 Task: Add a field from the Popular template Effort Level a blank project AgileFlow
Action: Mouse moved to (67, 504)
Screenshot: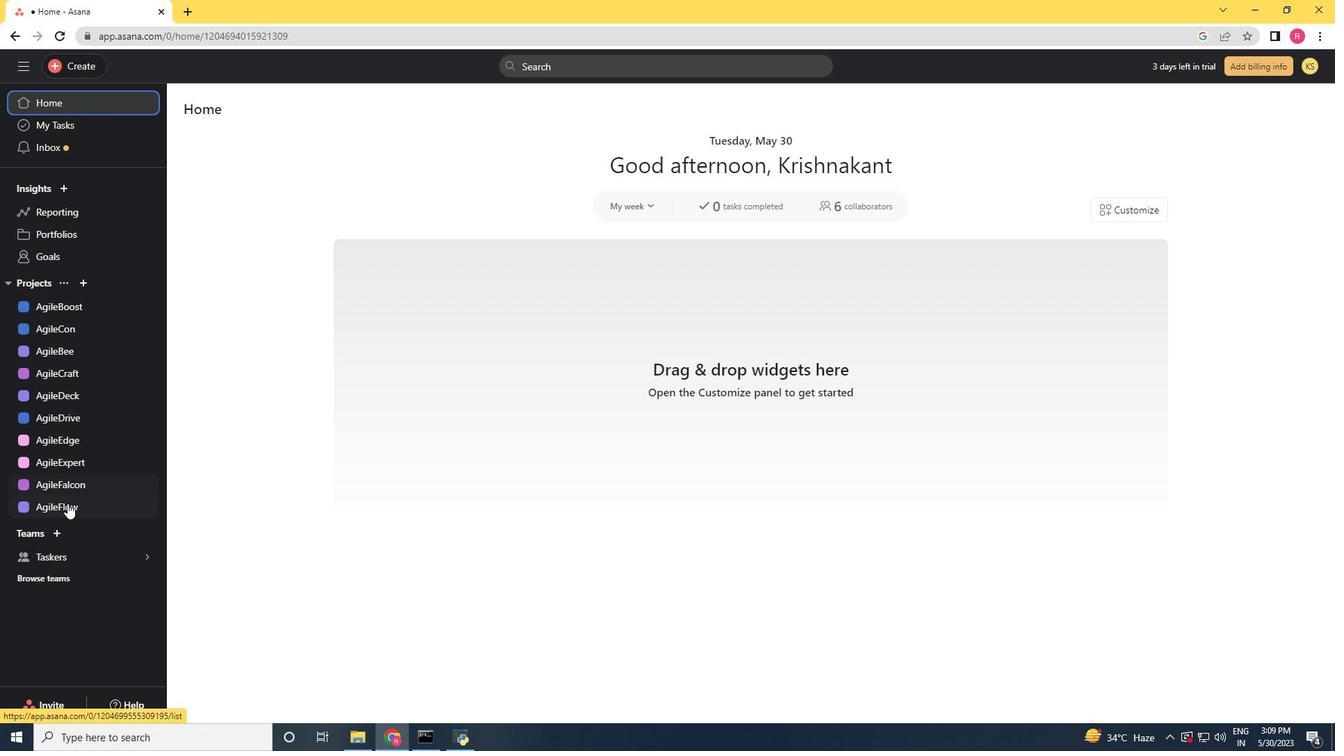 
Action: Mouse pressed left at (67, 504)
Screenshot: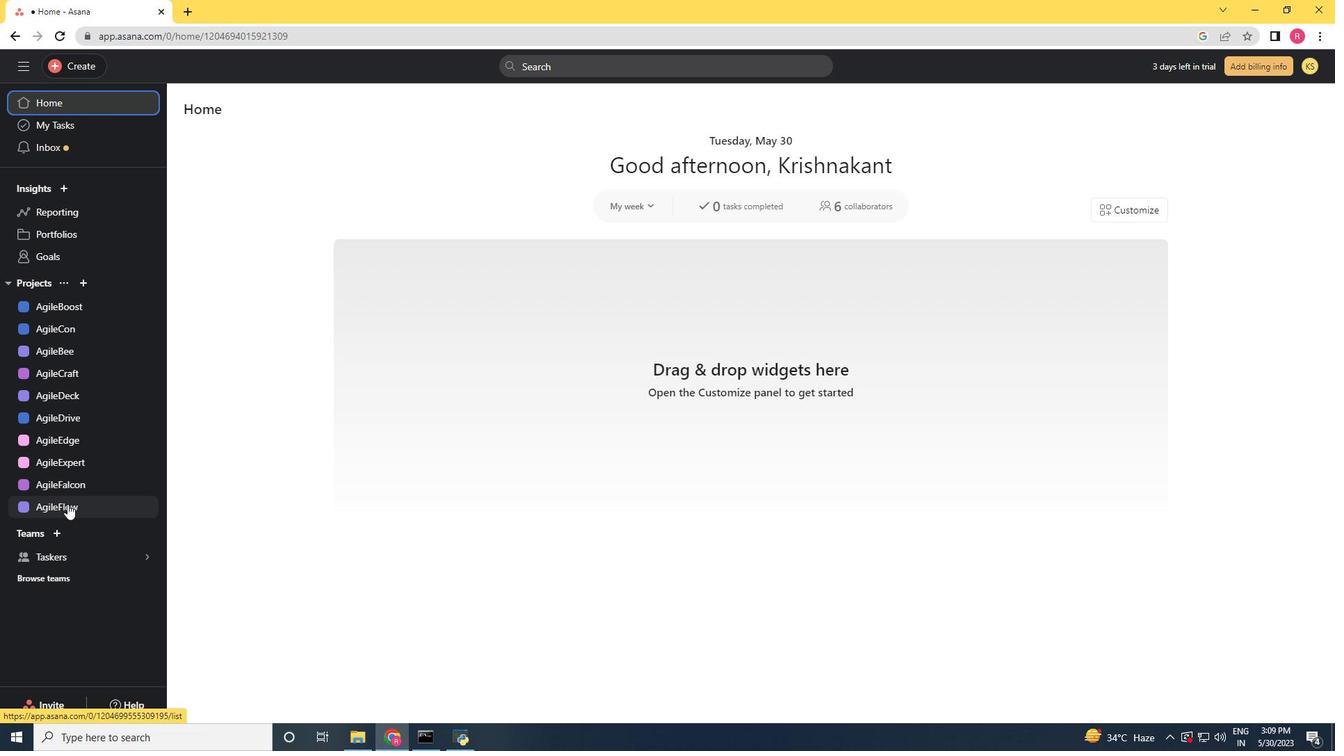 
Action: Mouse moved to (1273, 111)
Screenshot: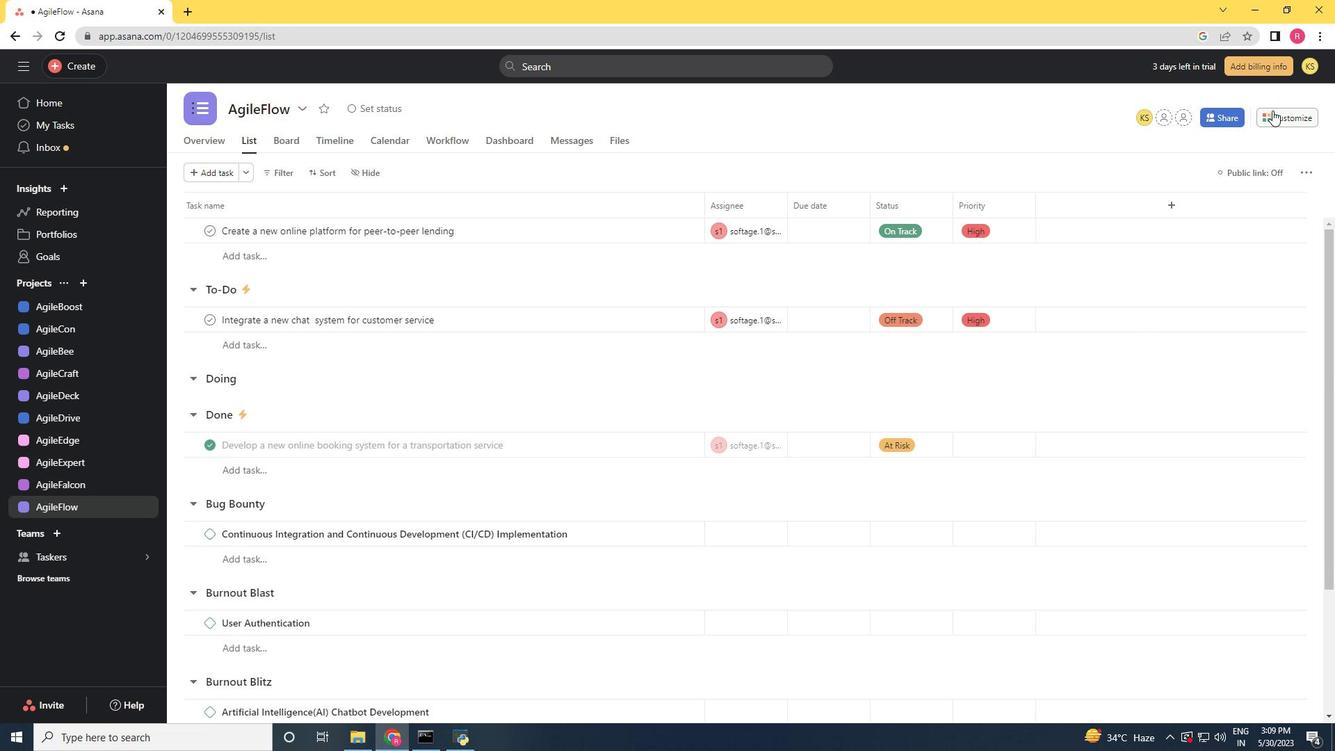 
Action: Mouse pressed left at (1273, 111)
Screenshot: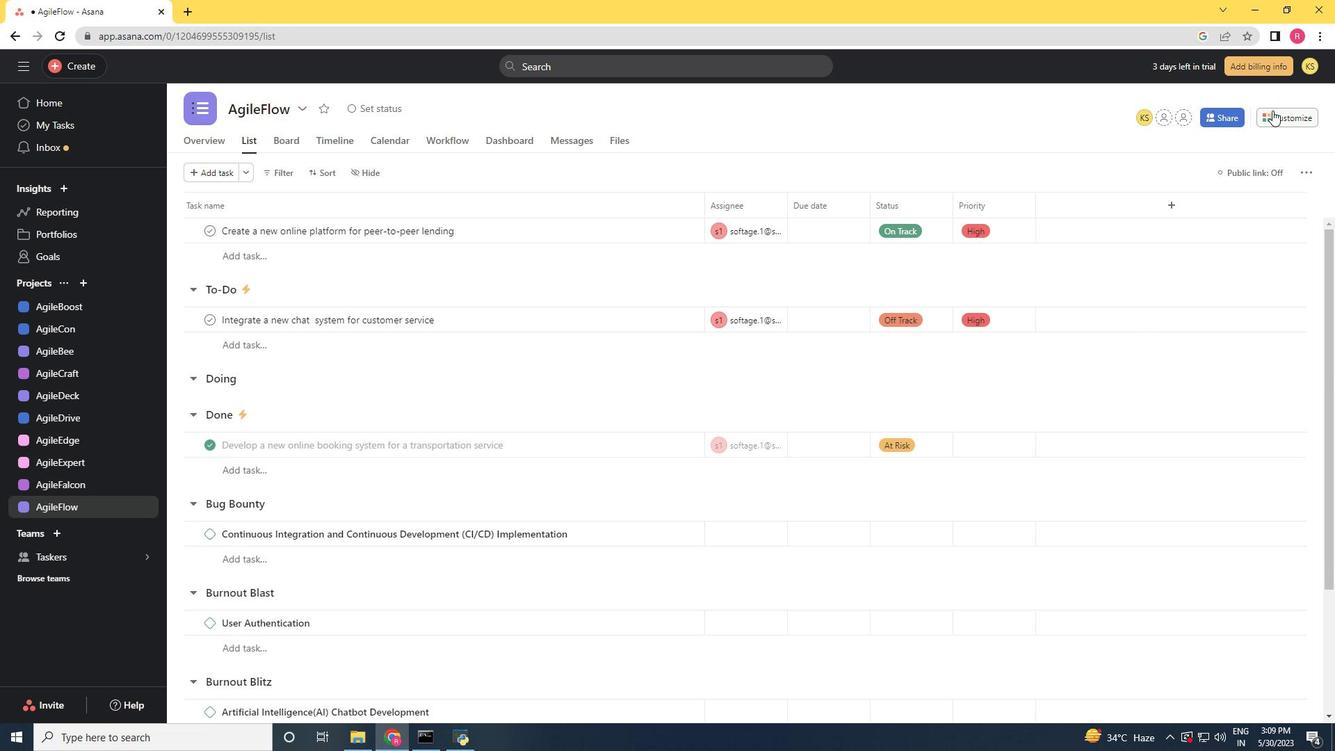 
Action: Mouse moved to (1046, 303)
Screenshot: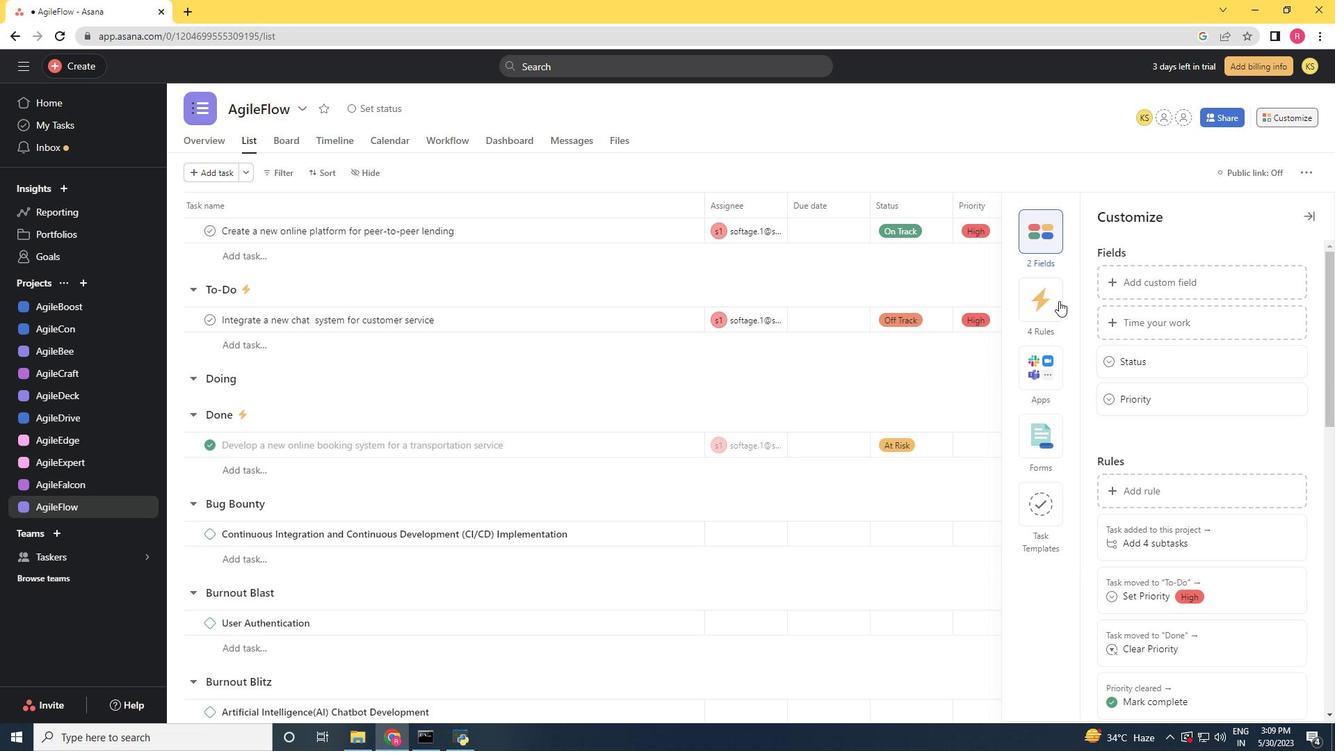 
Action: Mouse pressed left at (1046, 303)
Screenshot: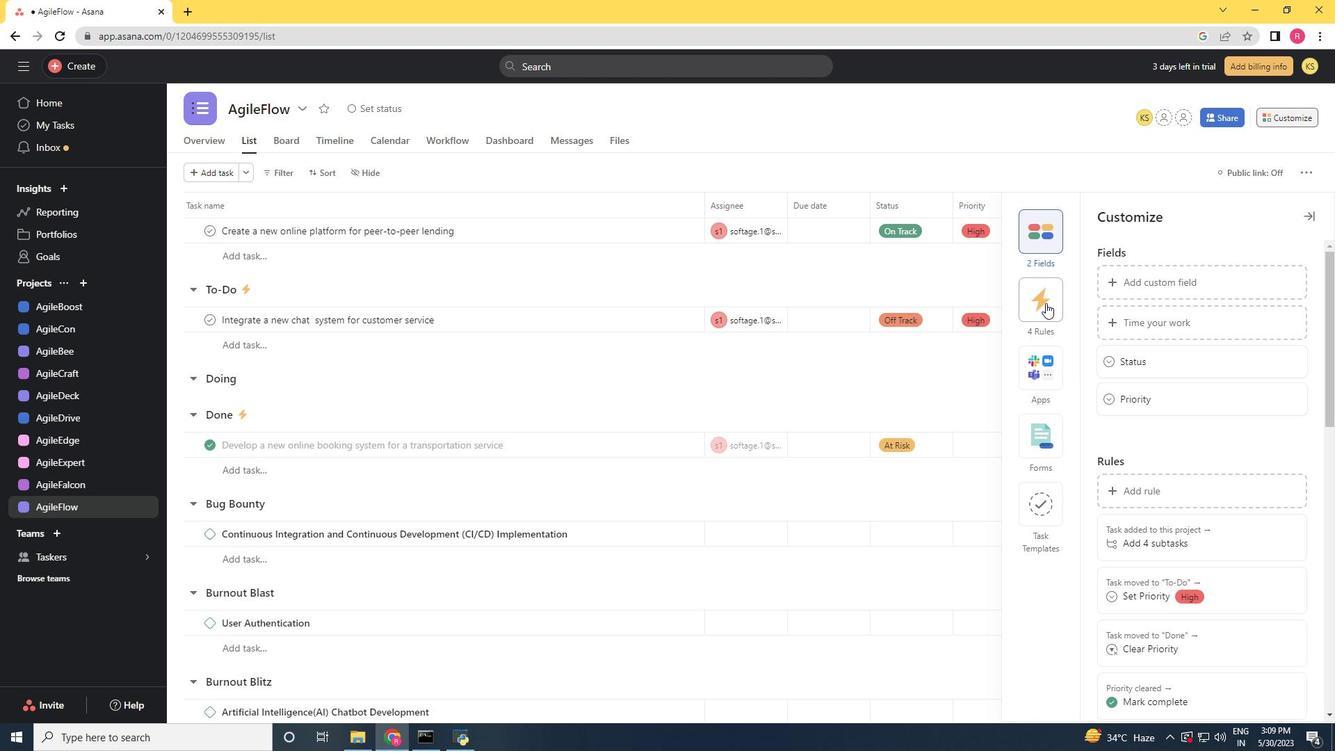 
Action: Mouse moved to (1032, 247)
Screenshot: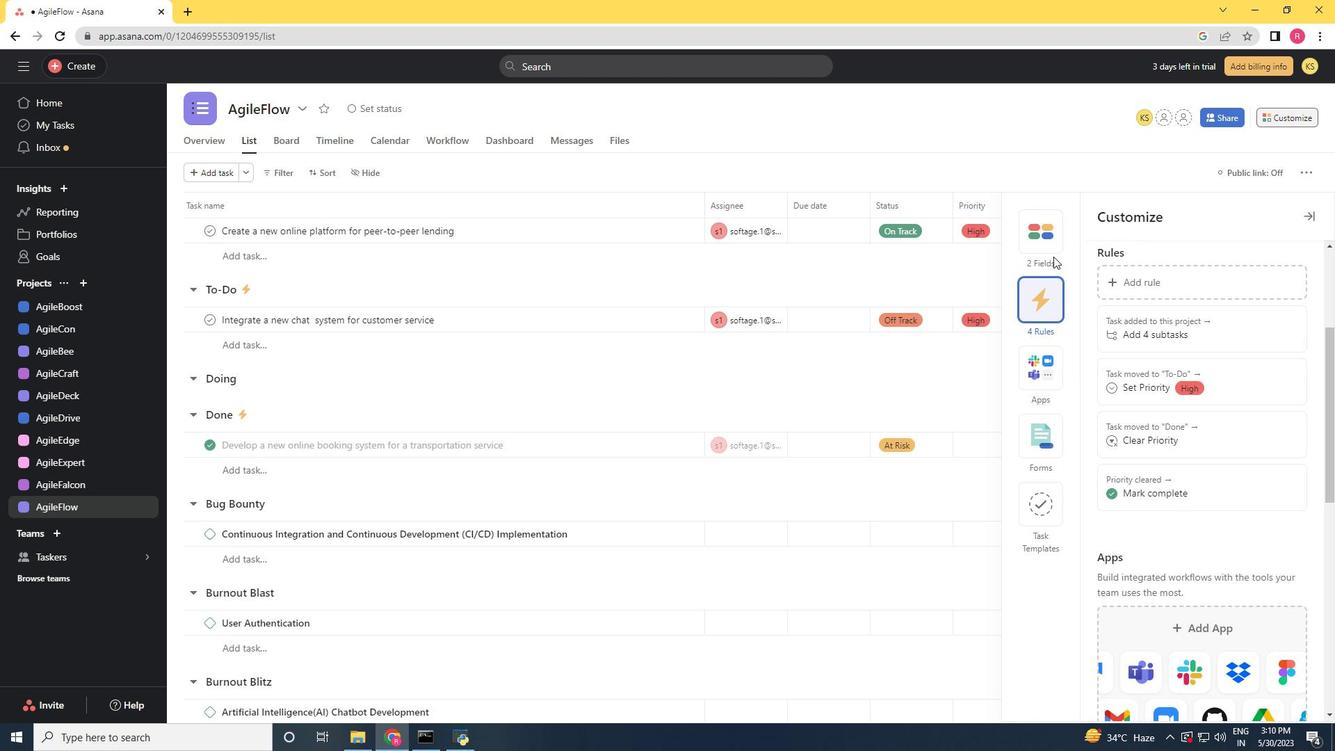 
Action: Mouse pressed left at (1032, 247)
Screenshot: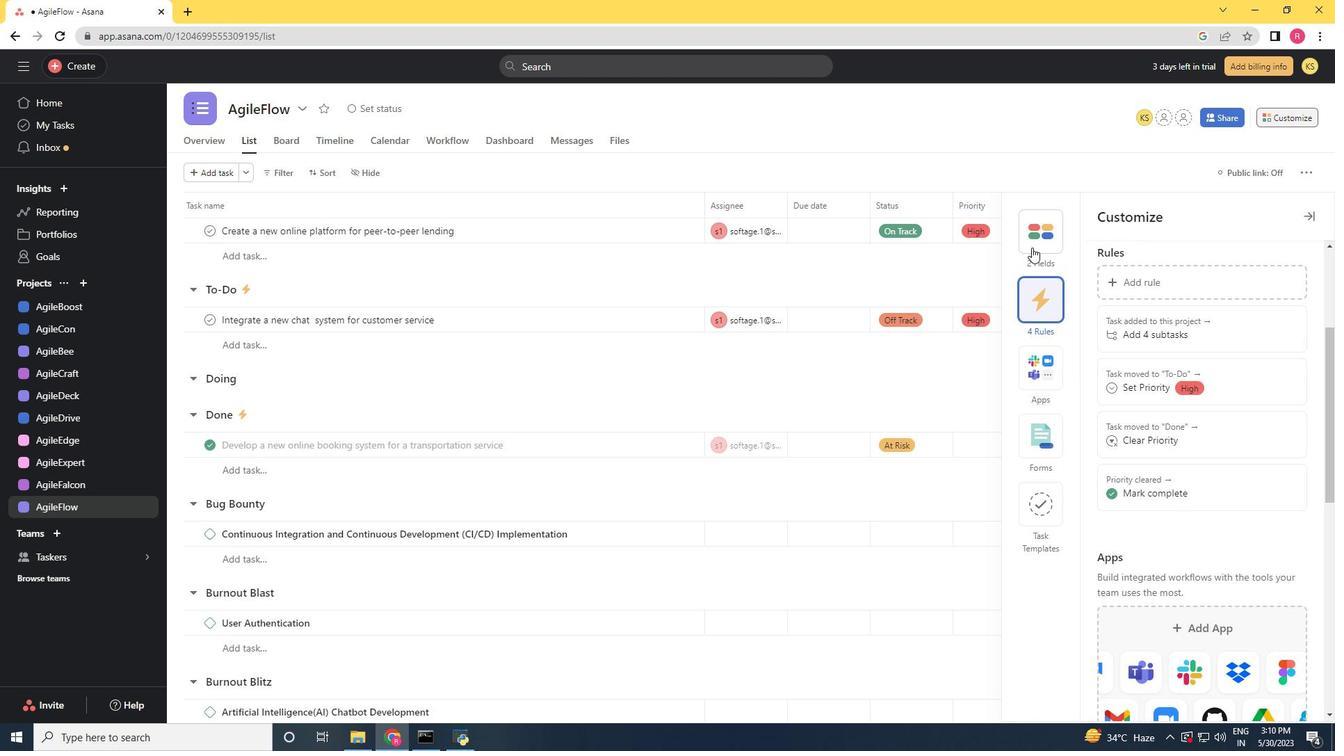 
Action: Mouse moved to (1125, 275)
Screenshot: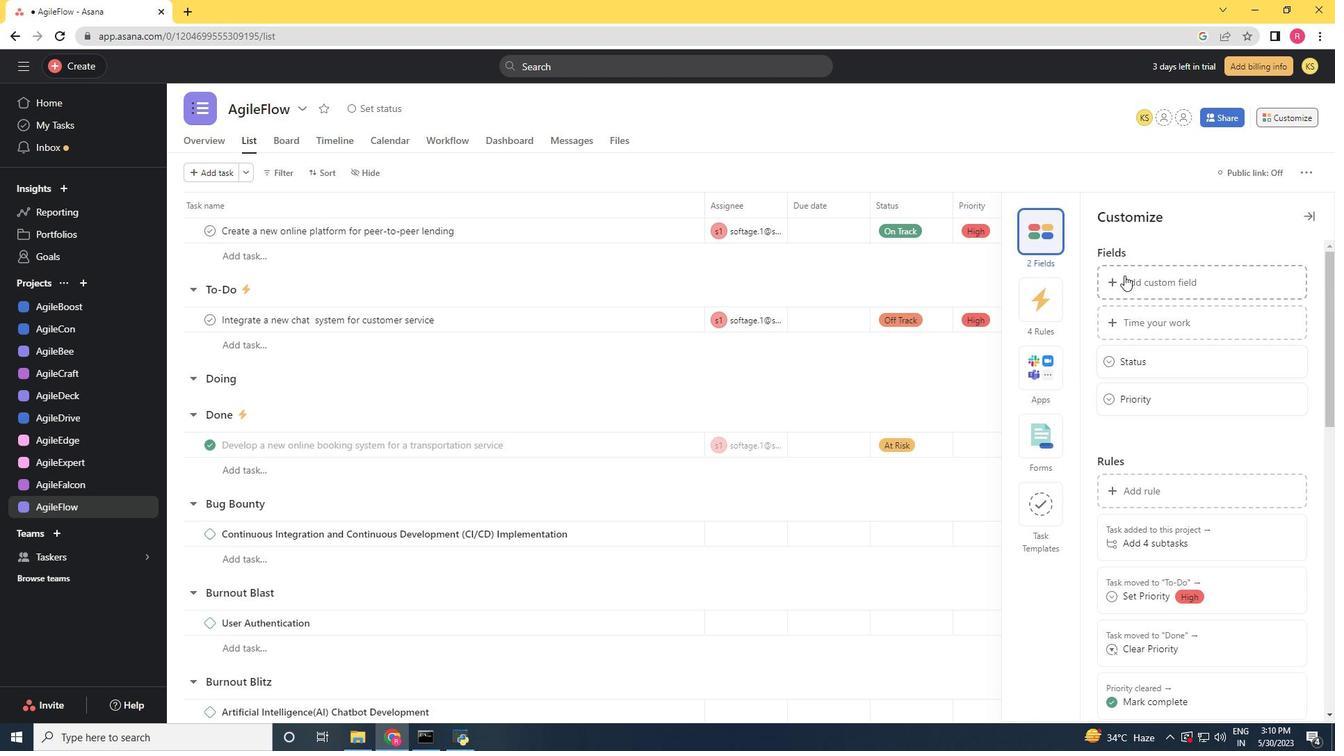 
Action: Mouse pressed left at (1125, 275)
Screenshot: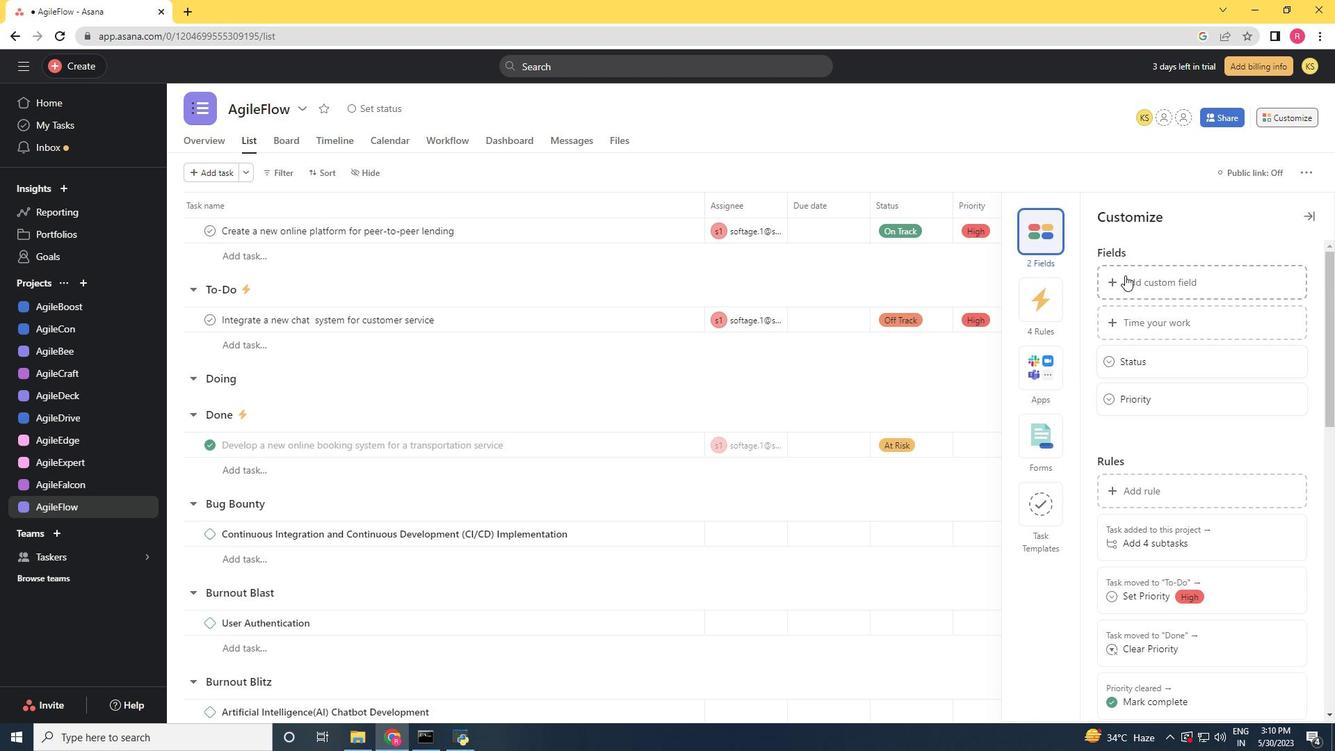 
Action: Key pressed <Key.shift><Key.shift><Key.shift><Key.shift><Key.shift><Key.shift>Effort<Key.space><Key.space><Key.shift>Level<Key.space>
Screenshot: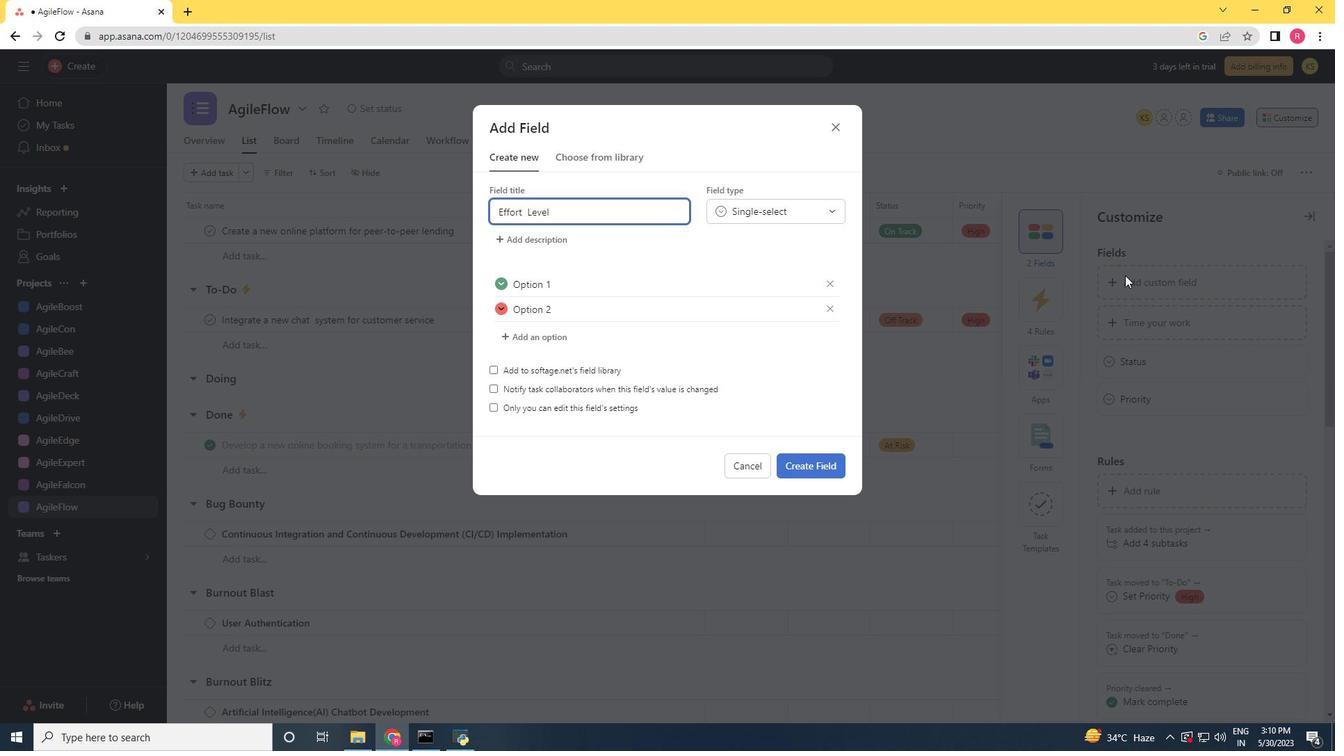 
Action: Mouse moved to (830, 464)
Screenshot: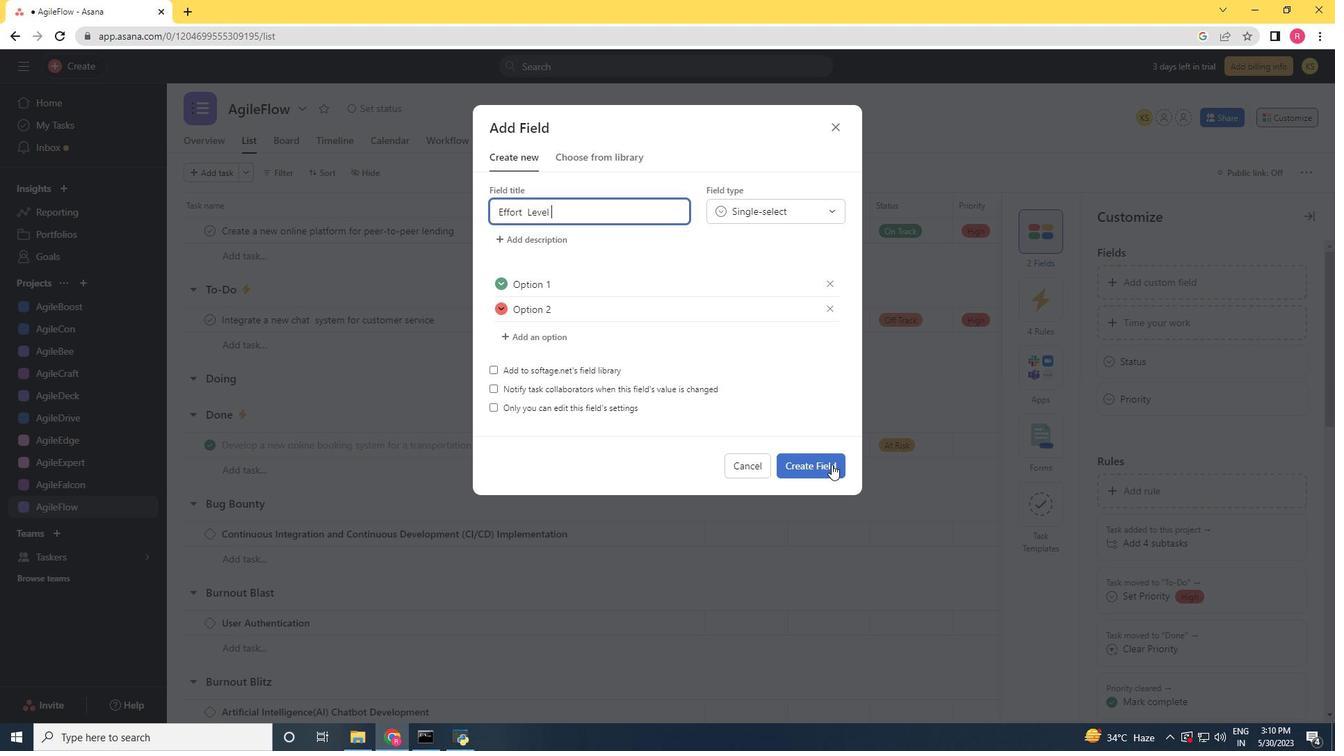 
Action: Mouse pressed left at (830, 464)
Screenshot: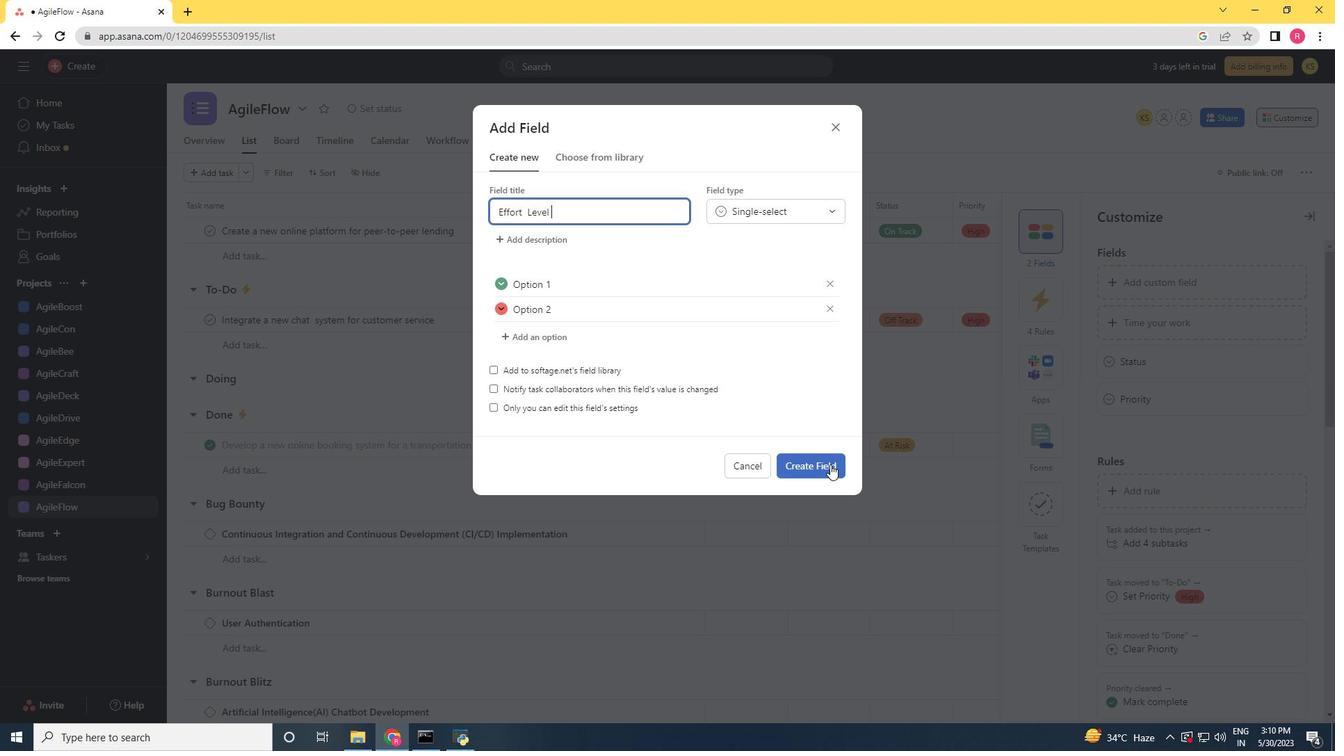 
